 Task: Set the Add results to current search to "Active" under New invoice in find invoice.
Action: Mouse moved to (166, 20)
Screenshot: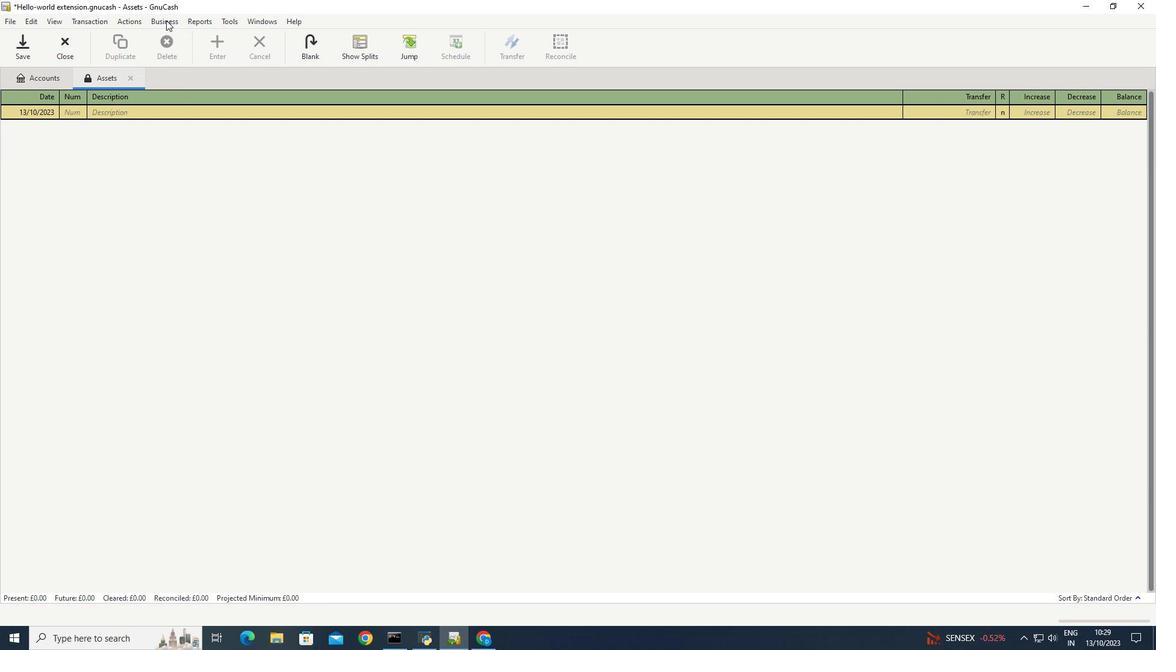 
Action: Mouse pressed left at (166, 20)
Screenshot: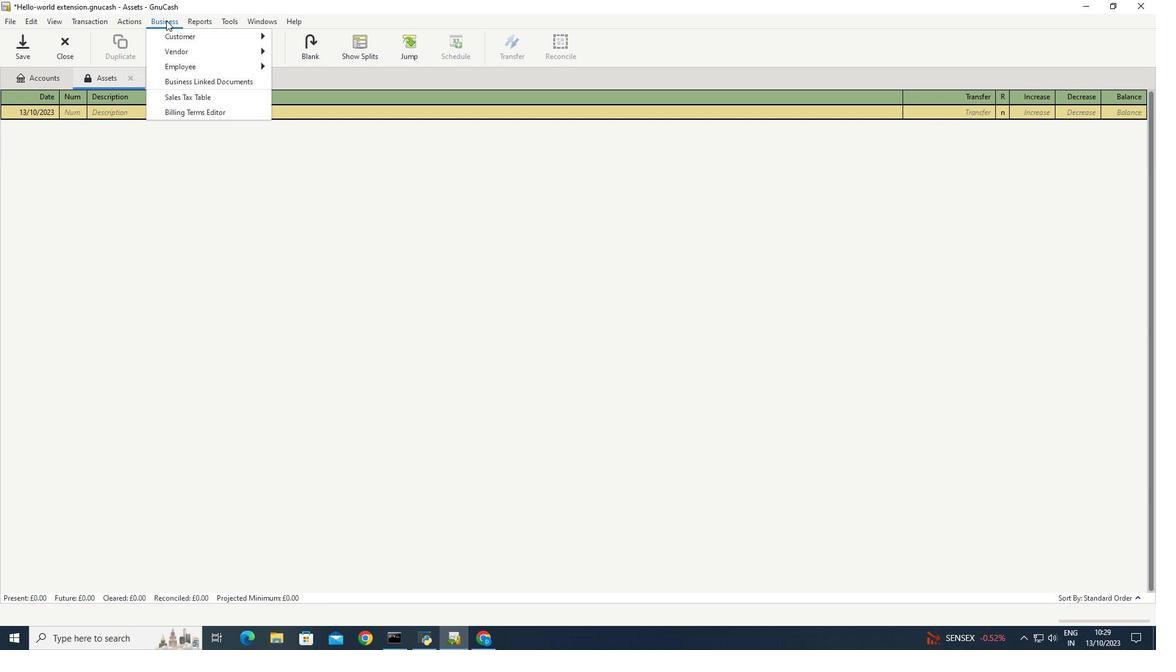 
Action: Mouse moved to (310, 96)
Screenshot: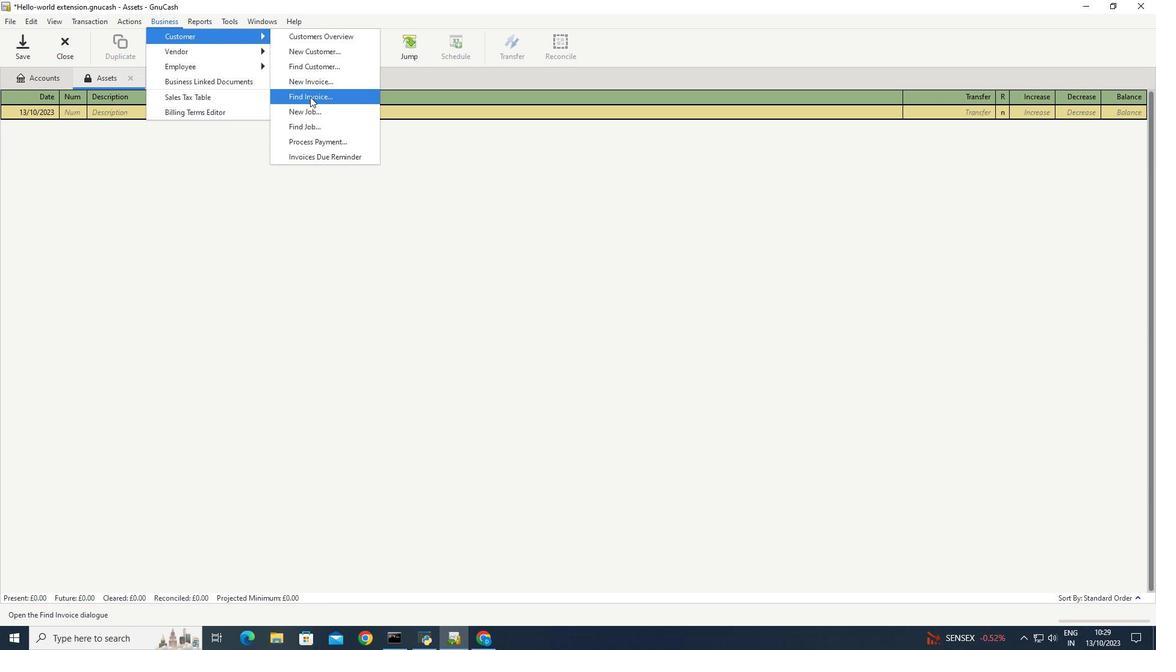 
Action: Mouse pressed left at (310, 96)
Screenshot: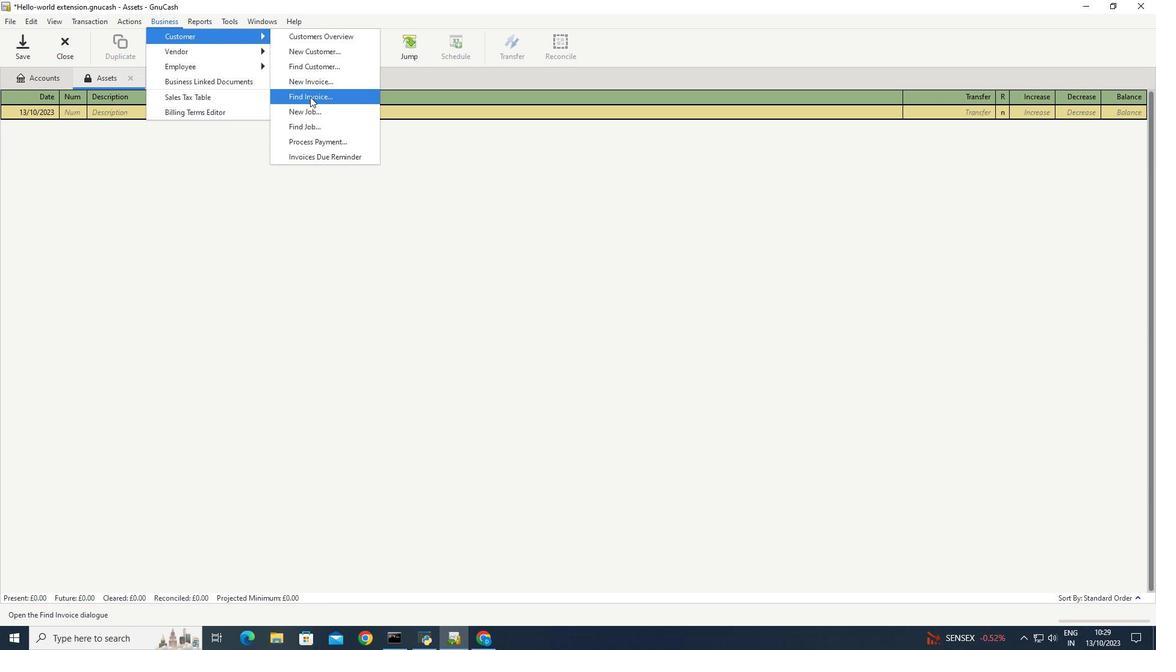 
Action: Mouse moved to (601, 405)
Screenshot: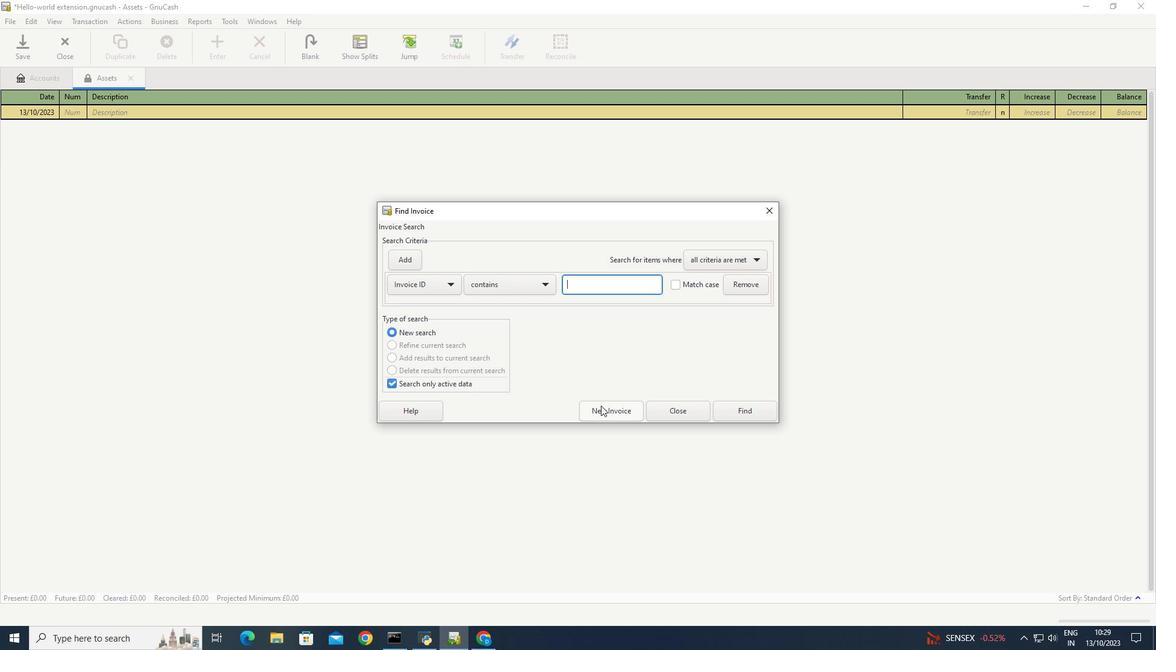 
Action: Mouse pressed left at (601, 405)
Screenshot: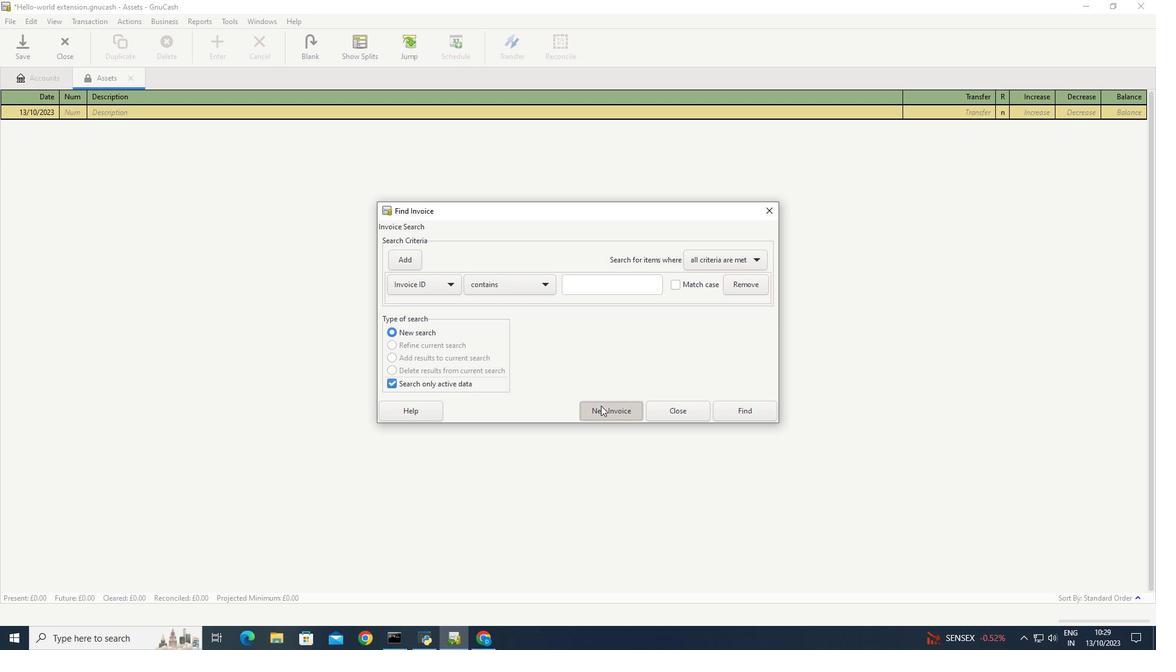 
Action: Mouse moved to (654, 324)
Screenshot: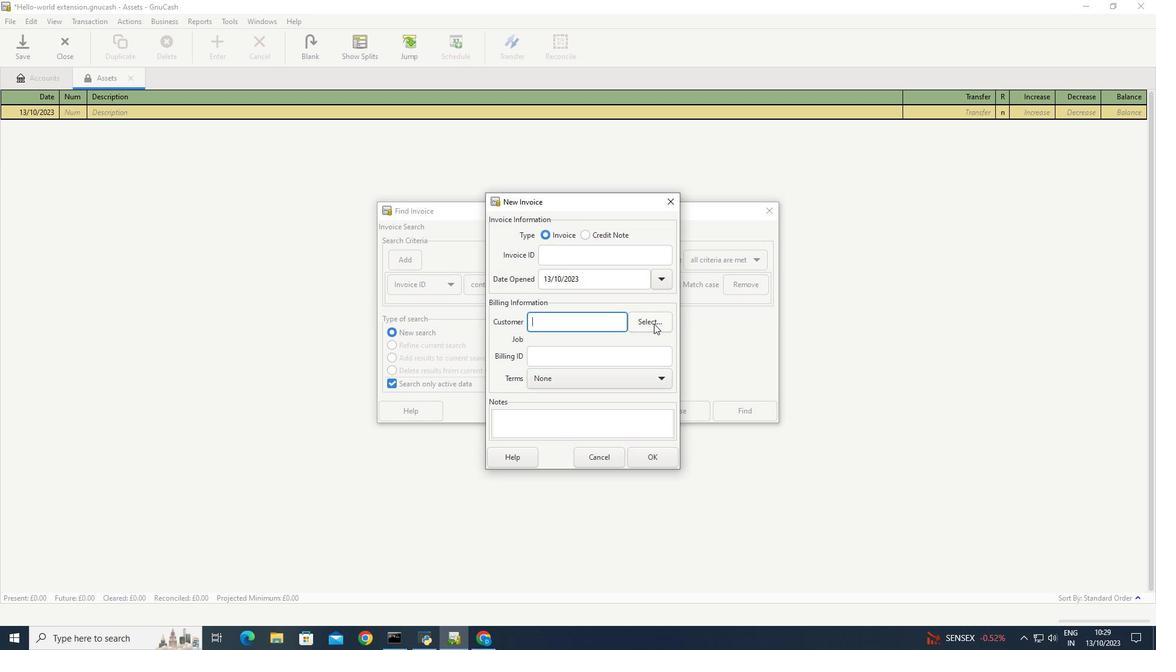 
Action: Mouse pressed left at (654, 324)
Screenshot: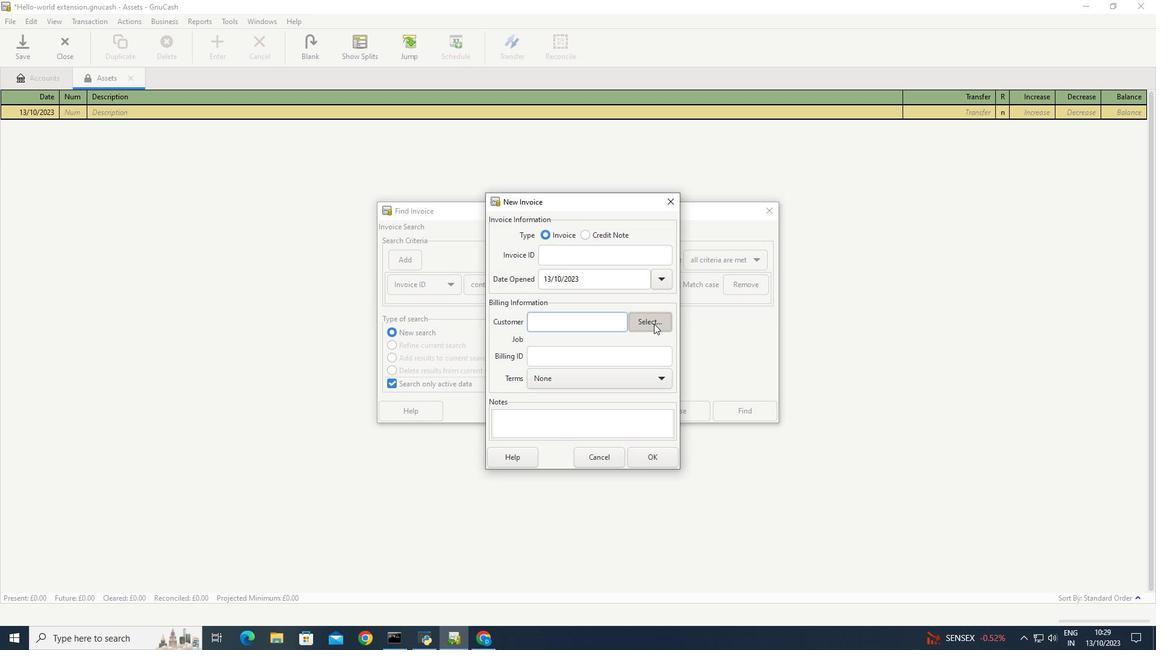 
Action: Mouse moved to (590, 283)
Screenshot: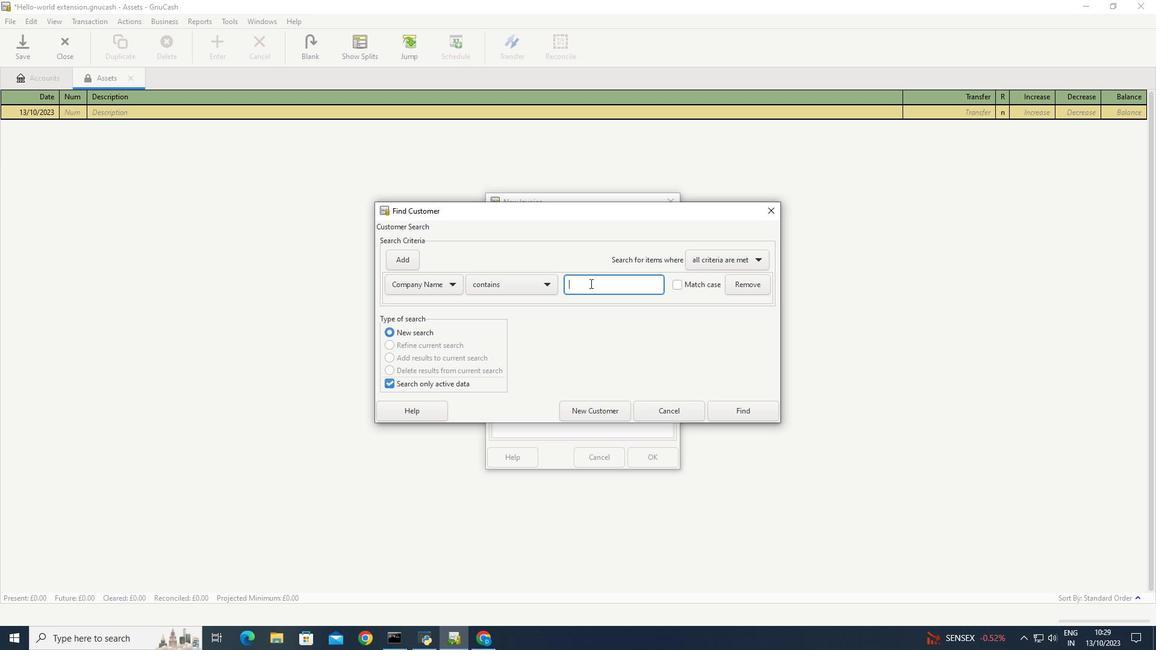 
Action: Mouse pressed left at (590, 283)
Screenshot: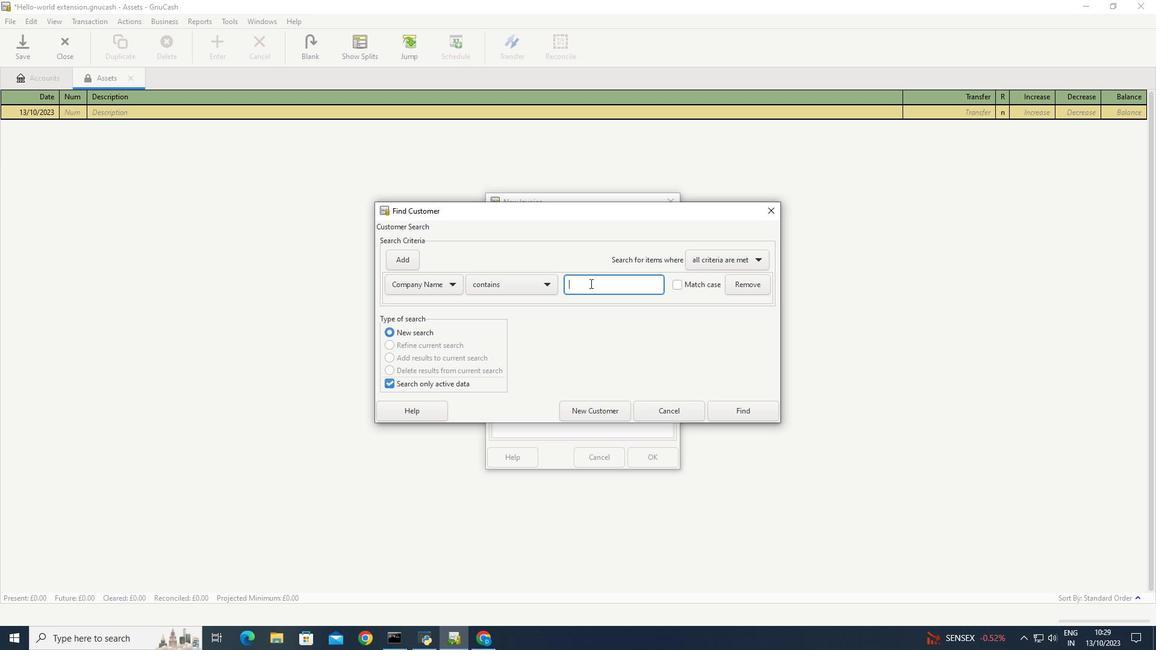 
Action: Key pressed s<Key.backspace><Key.shift>Softage
Screenshot: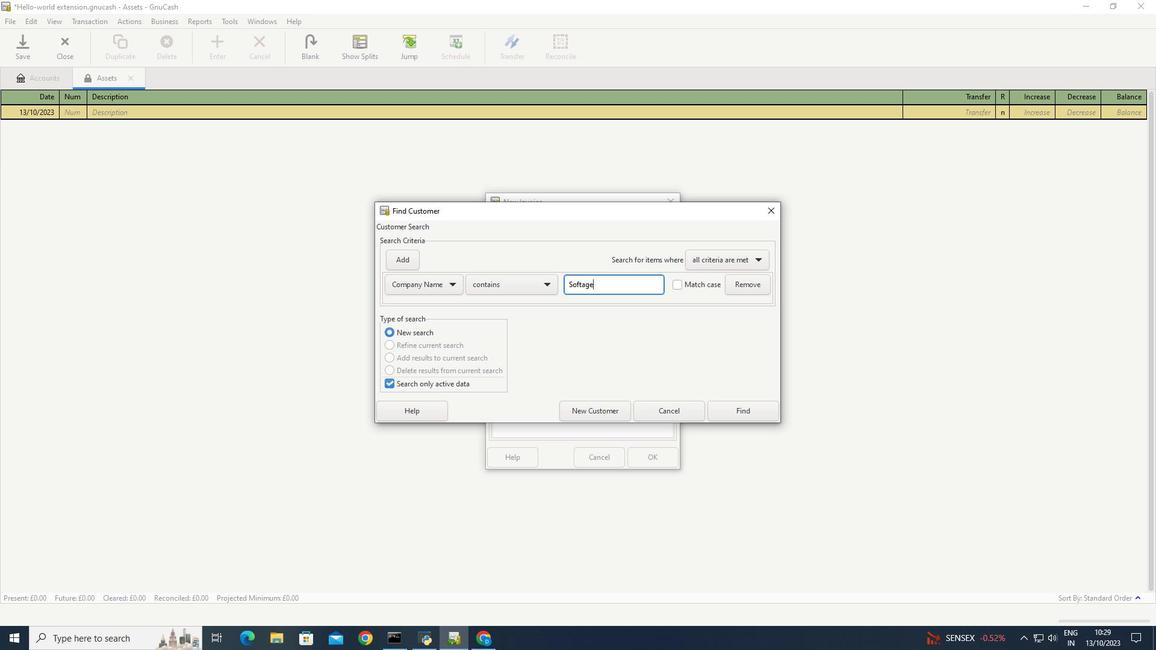 
Action: Mouse moved to (743, 405)
Screenshot: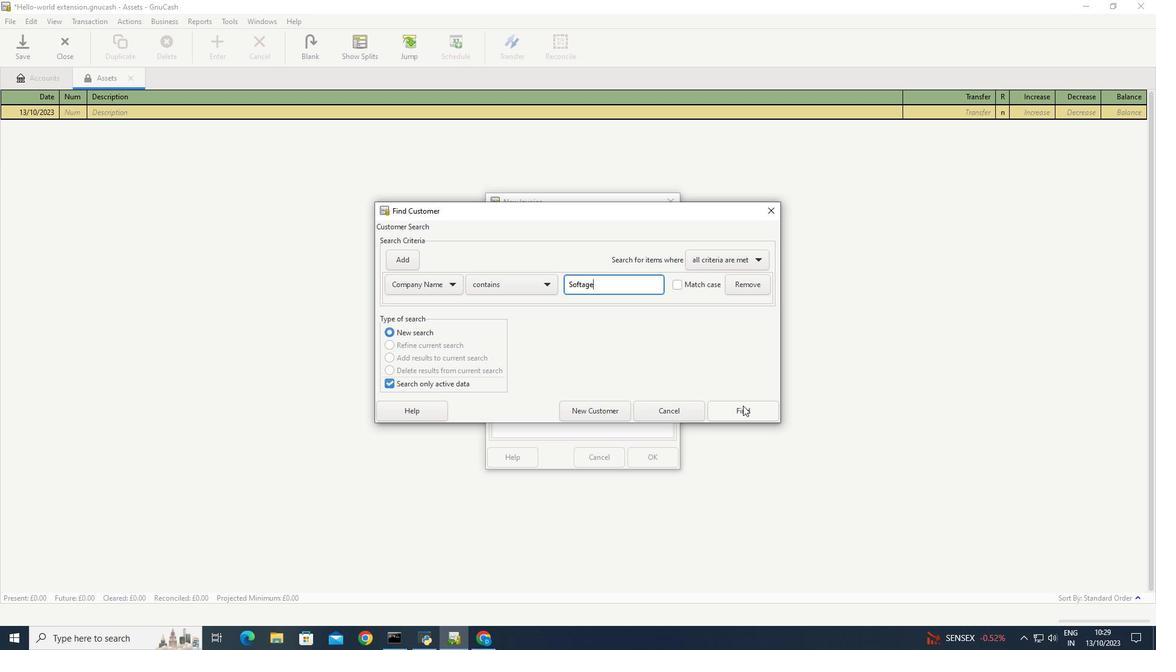 
Action: Mouse pressed left at (743, 405)
Screenshot: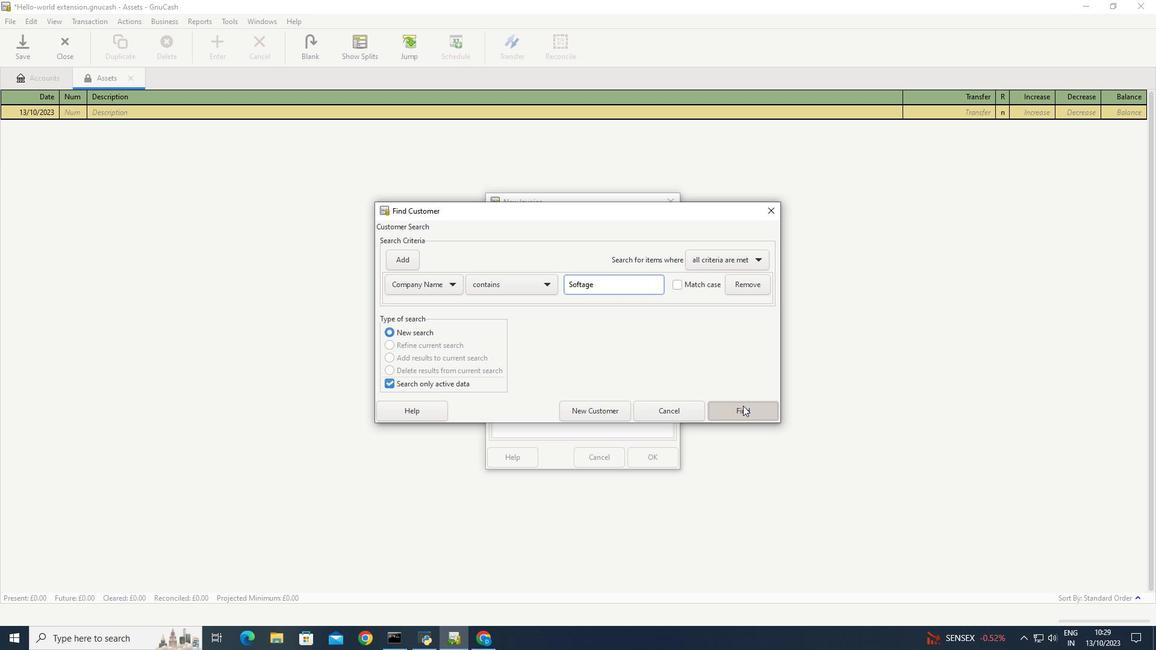 
Action: Mouse moved to (393, 339)
Screenshot: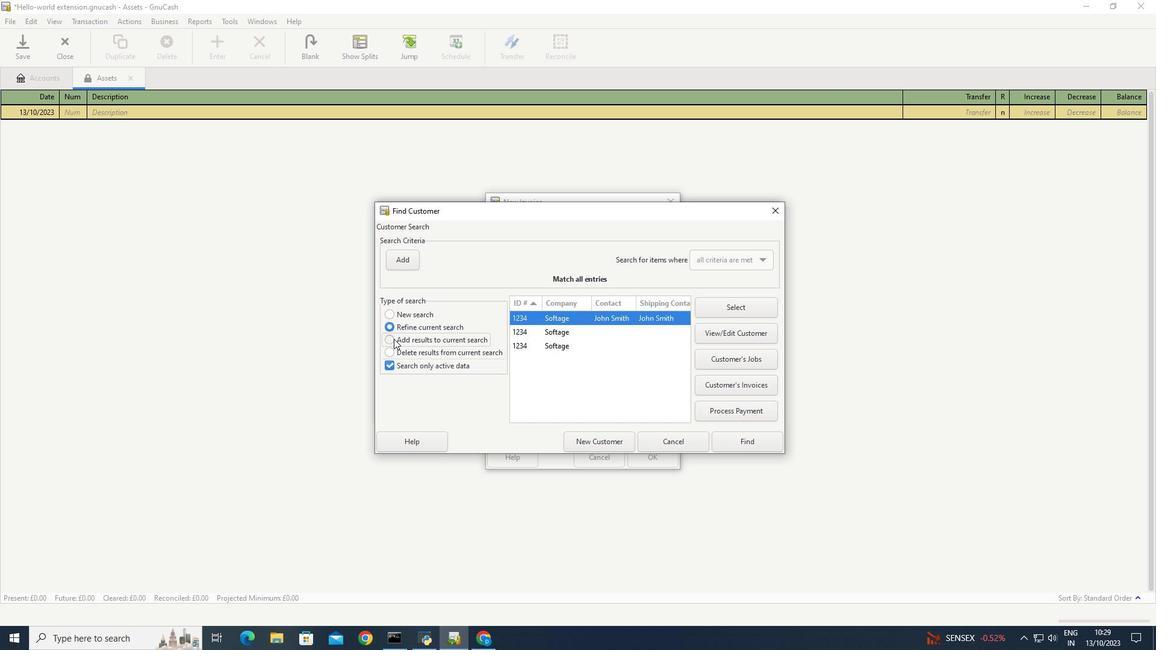 
Action: Mouse pressed left at (393, 339)
Screenshot: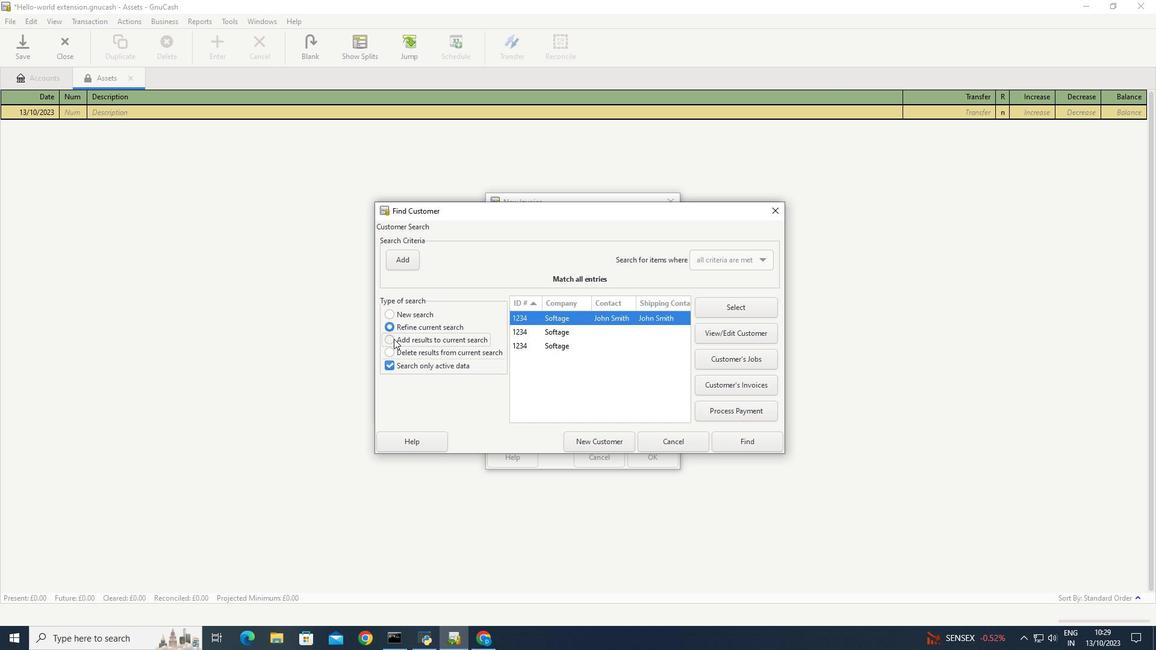 
